 Task: In the  document Purposefile.html Insert the command  'Viewing'Email the file to   'softage2@softage.net', with message attached Time-Sensitive: I kindly ask you to go through the email I've sent as soon as possible. and file type: HTML
Action: Mouse moved to (263, 302)
Screenshot: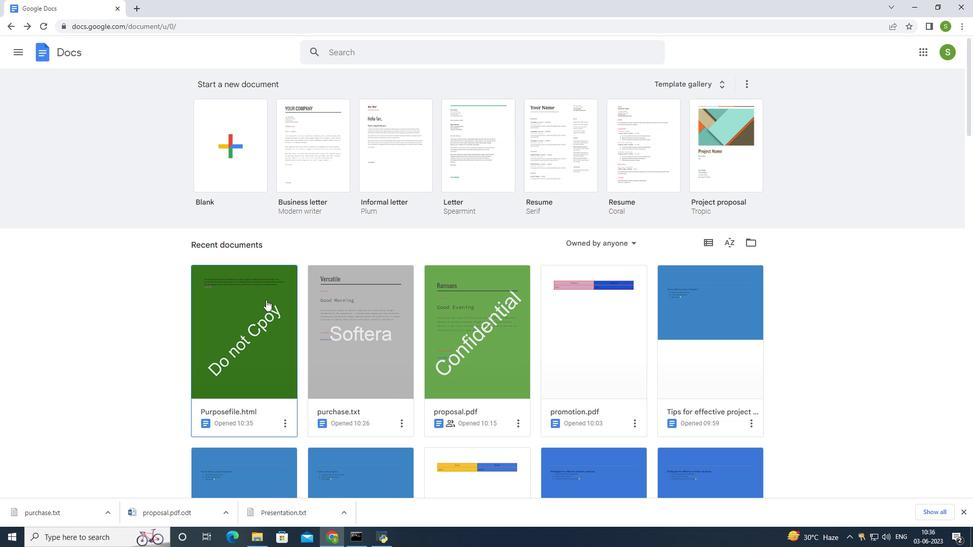 
Action: Mouse pressed left at (263, 302)
Screenshot: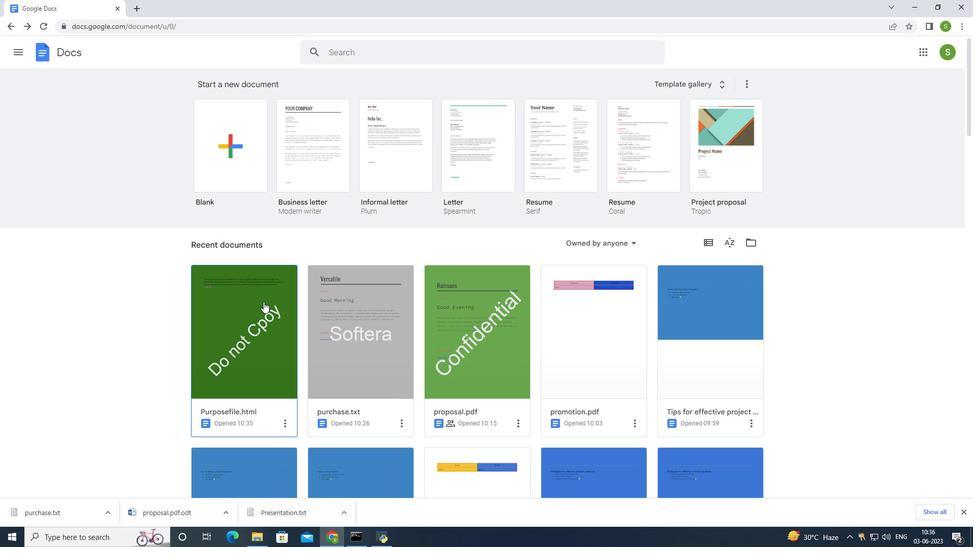 
Action: Mouse moved to (924, 81)
Screenshot: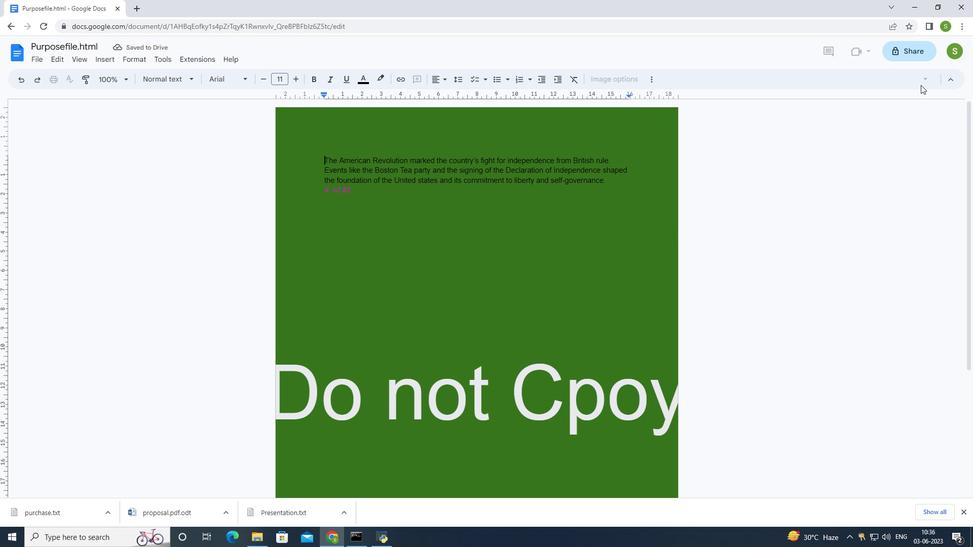 
Action: Mouse pressed left at (924, 81)
Screenshot: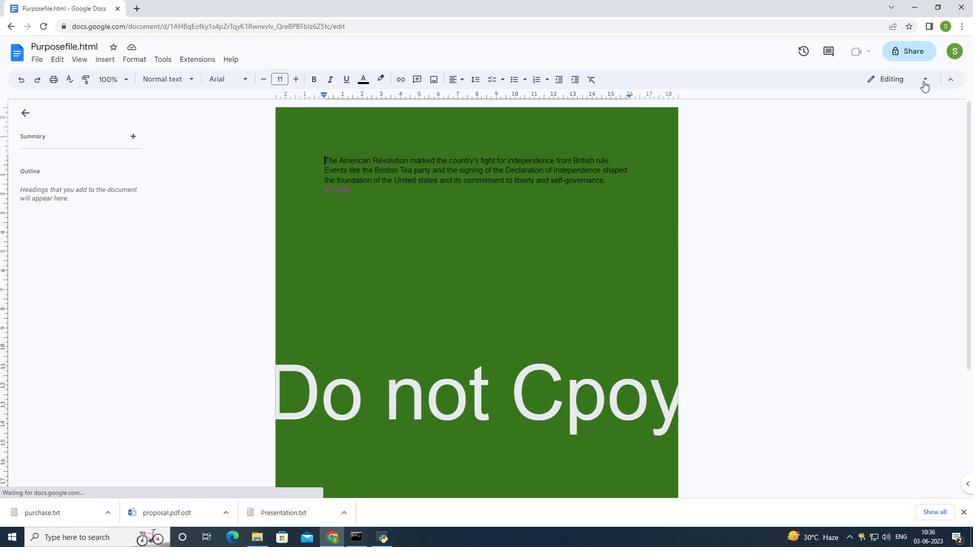 
Action: Mouse moved to (871, 153)
Screenshot: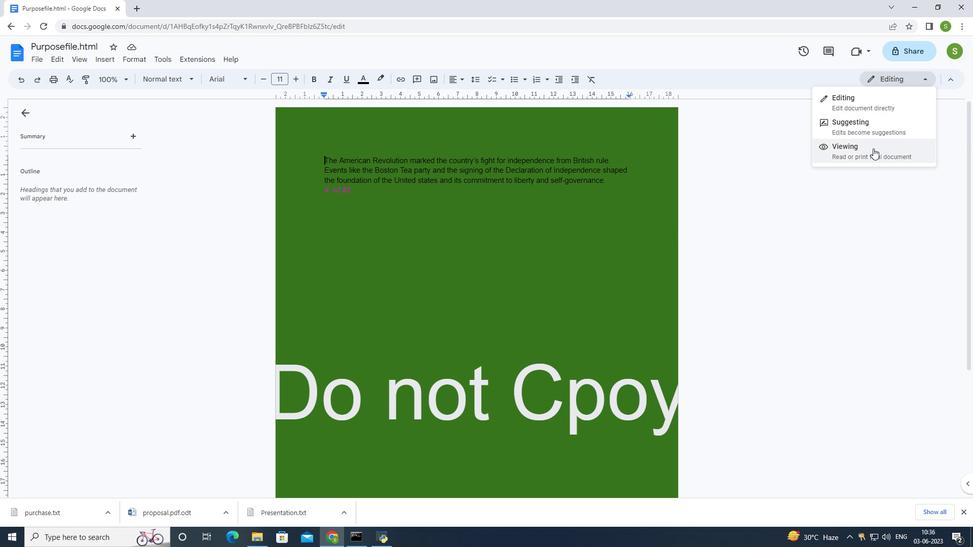
Action: Mouse pressed left at (871, 153)
Screenshot: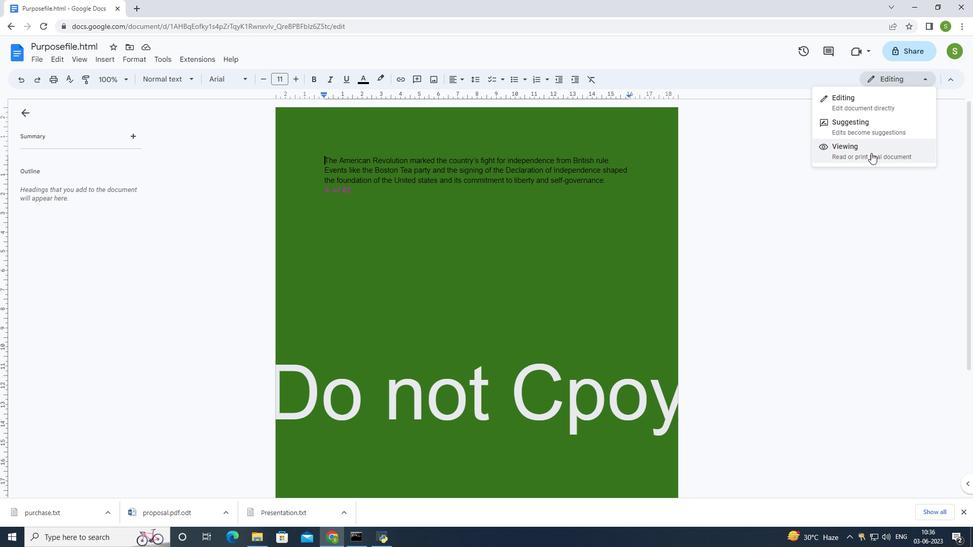 
Action: Mouse moved to (36, 58)
Screenshot: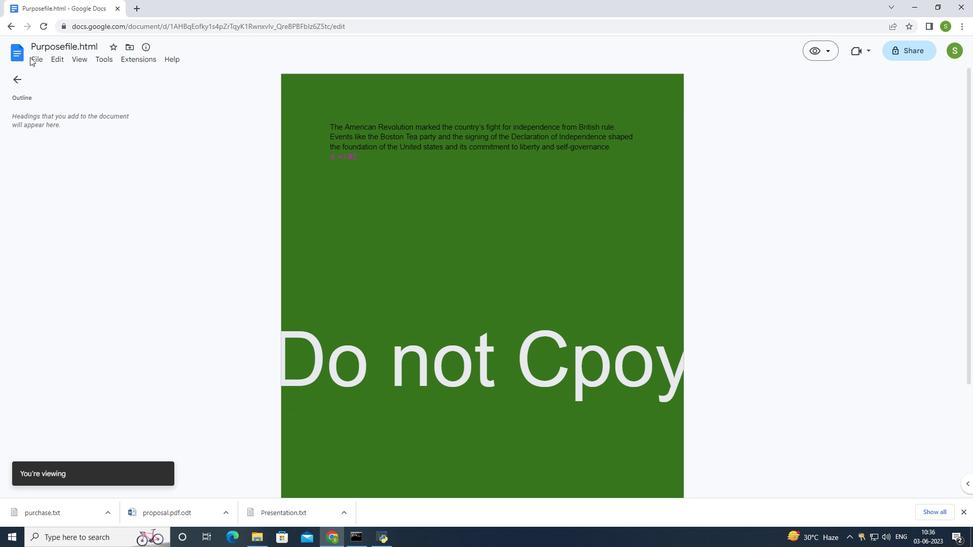 
Action: Mouse pressed left at (36, 58)
Screenshot: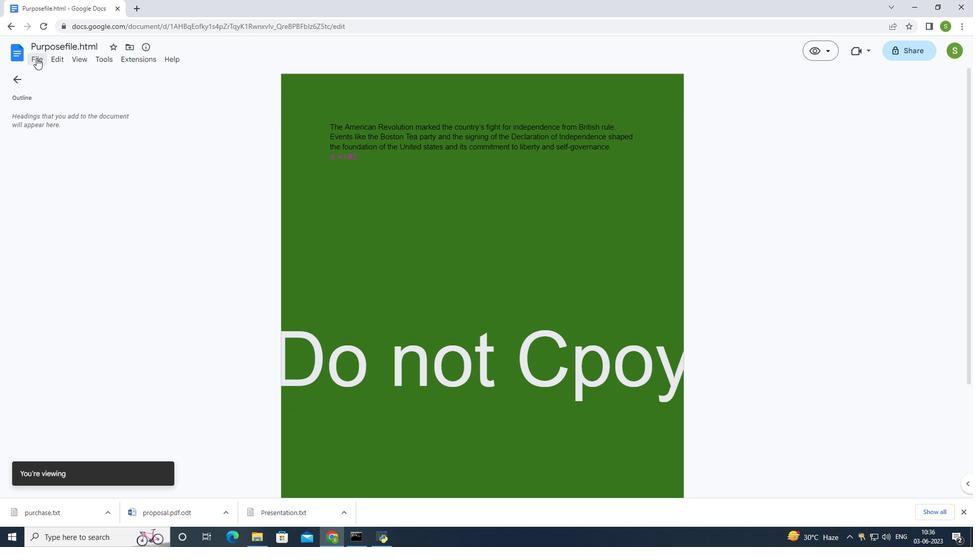 
Action: Mouse moved to (50, 146)
Screenshot: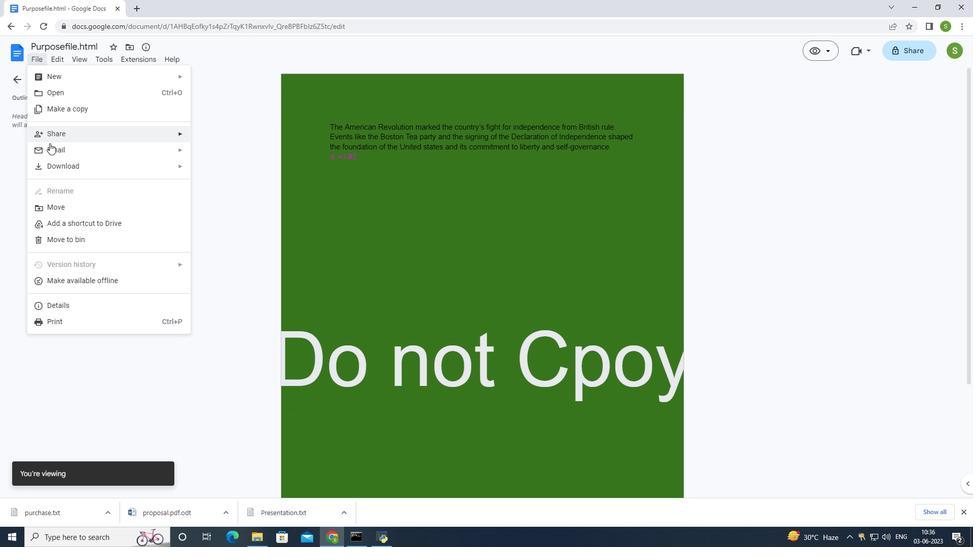 
Action: Mouse pressed left at (50, 146)
Screenshot: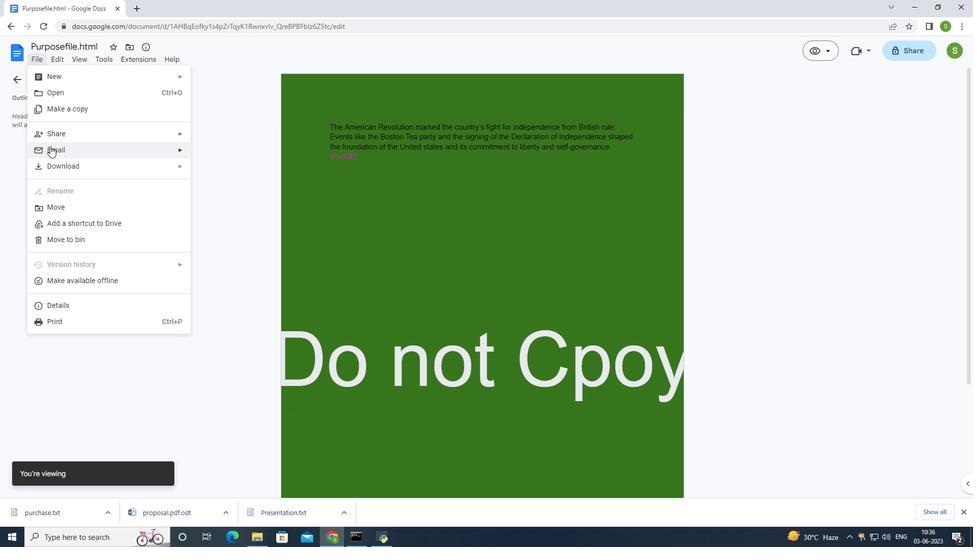 
Action: Mouse moved to (205, 148)
Screenshot: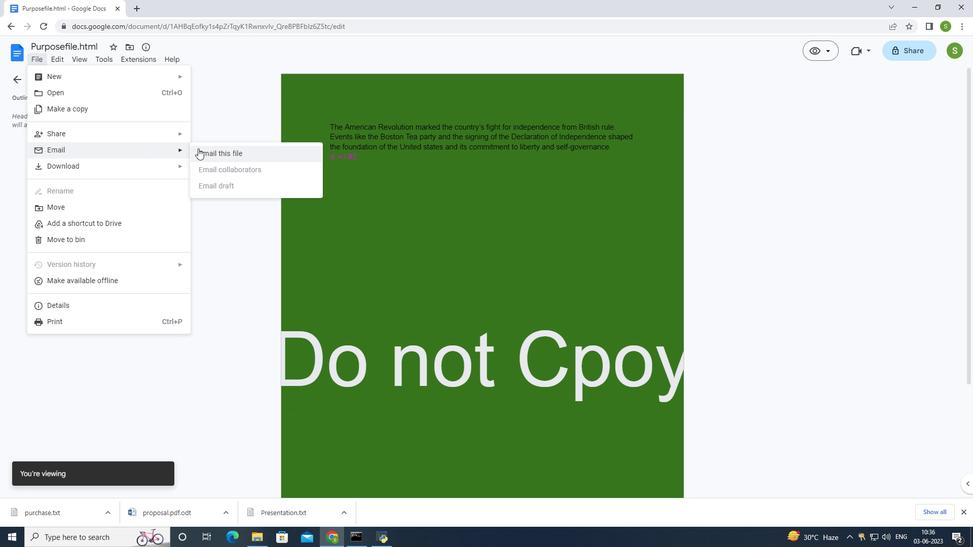 
Action: Mouse pressed left at (205, 148)
Screenshot: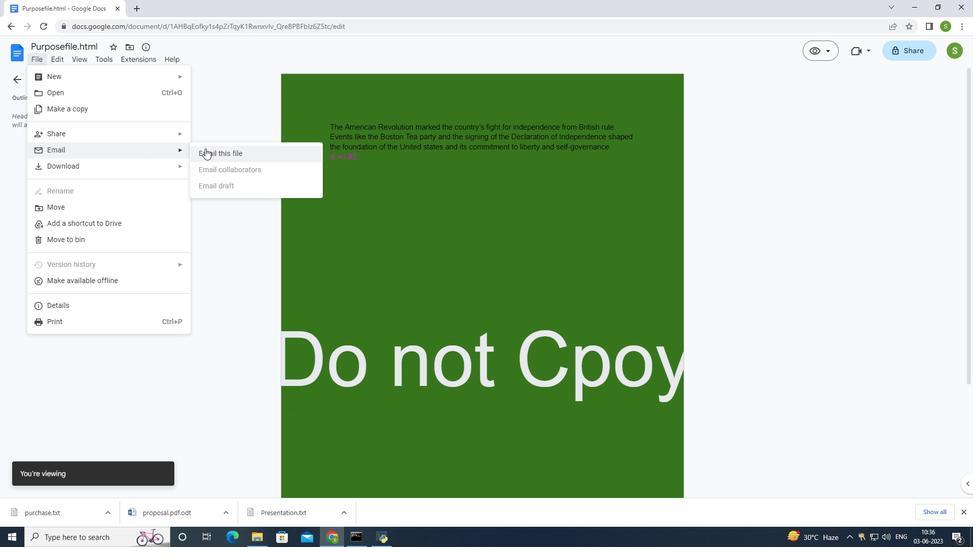 
Action: Mouse moved to (763, 233)
Screenshot: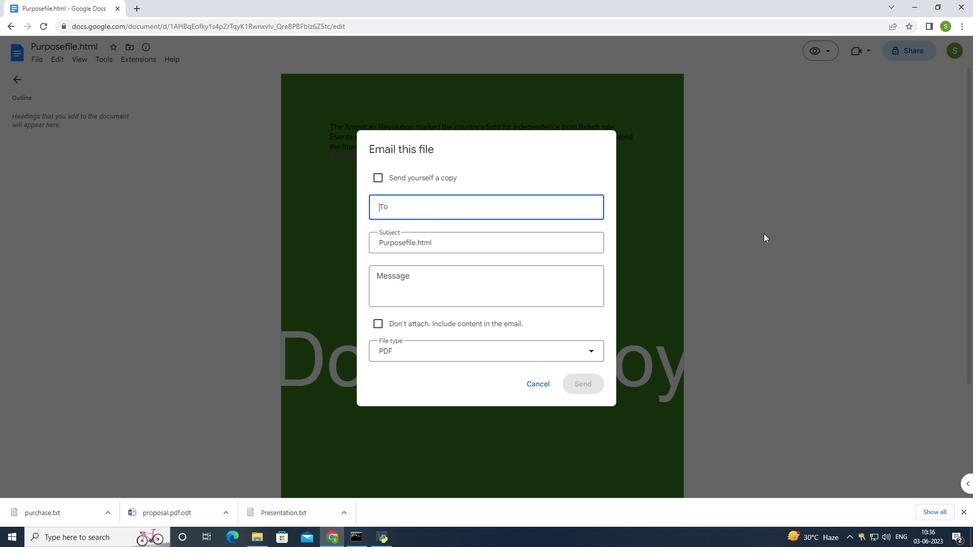 
Action: Key pressed softage.2<Key.shift>@softage.net
Screenshot: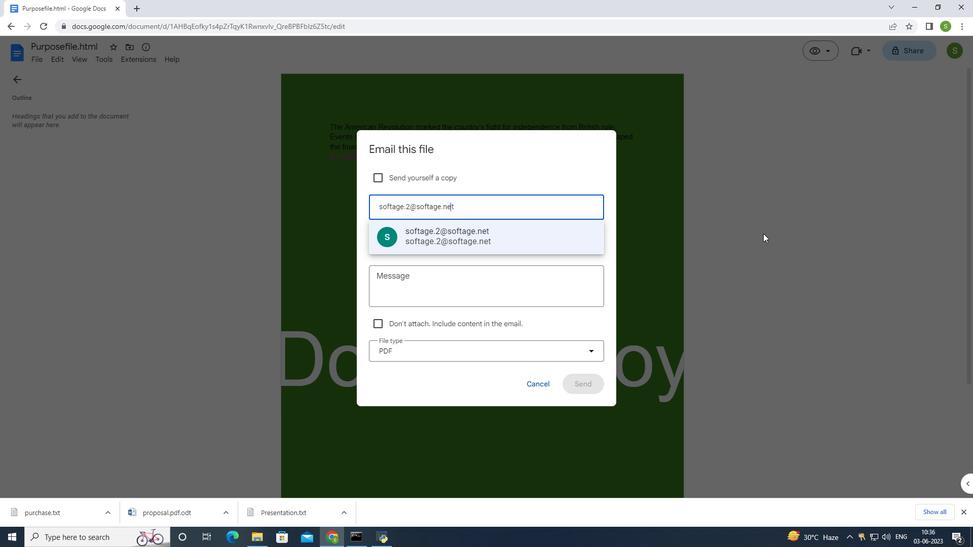 
Action: Mouse moved to (507, 238)
Screenshot: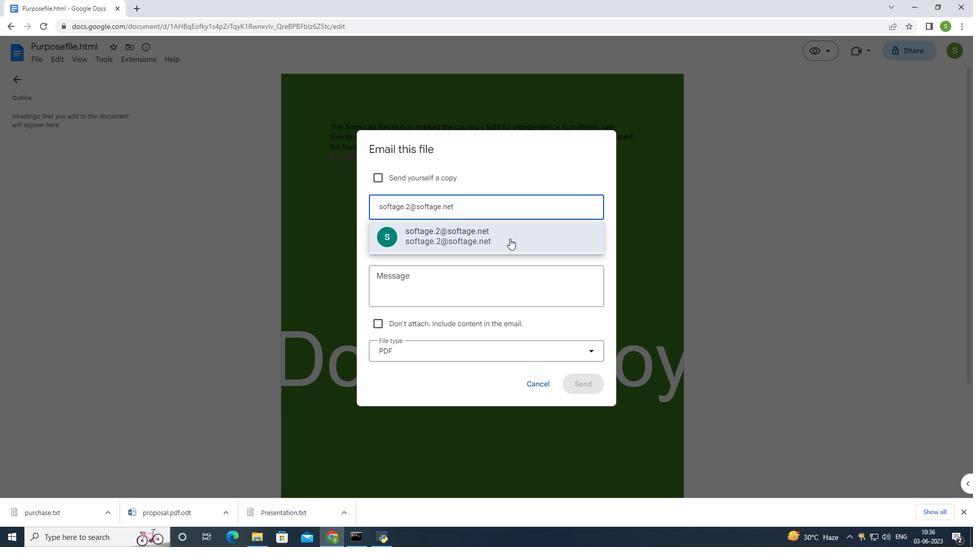 
Action: Mouse pressed left at (507, 238)
Screenshot: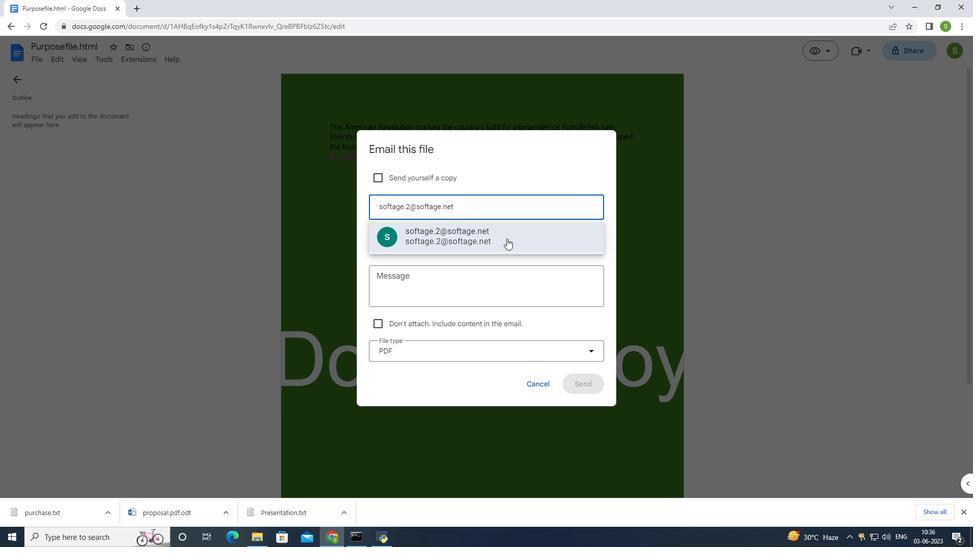 
Action: Mouse moved to (504, 285)
Screenshot: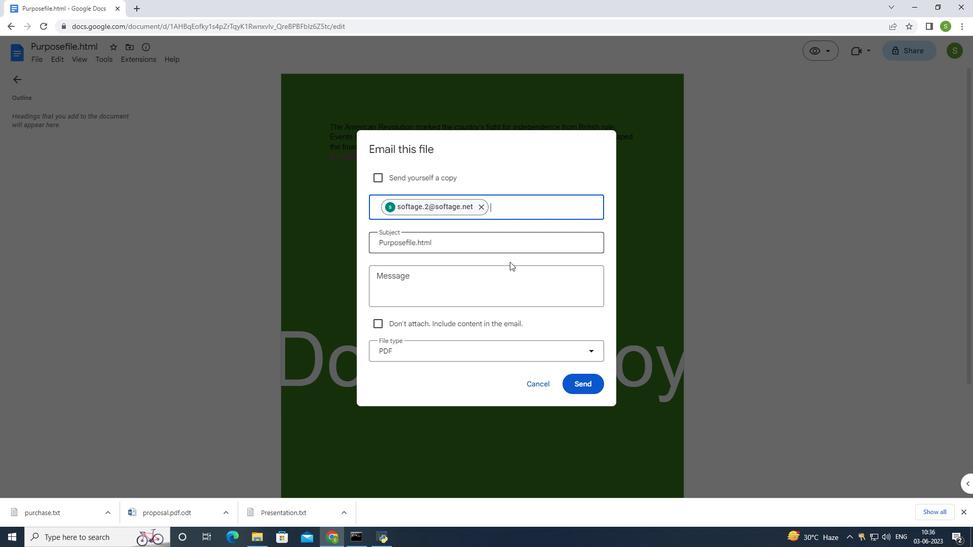 
Action: Mouse pressed left at (504, 285)
Screenshot: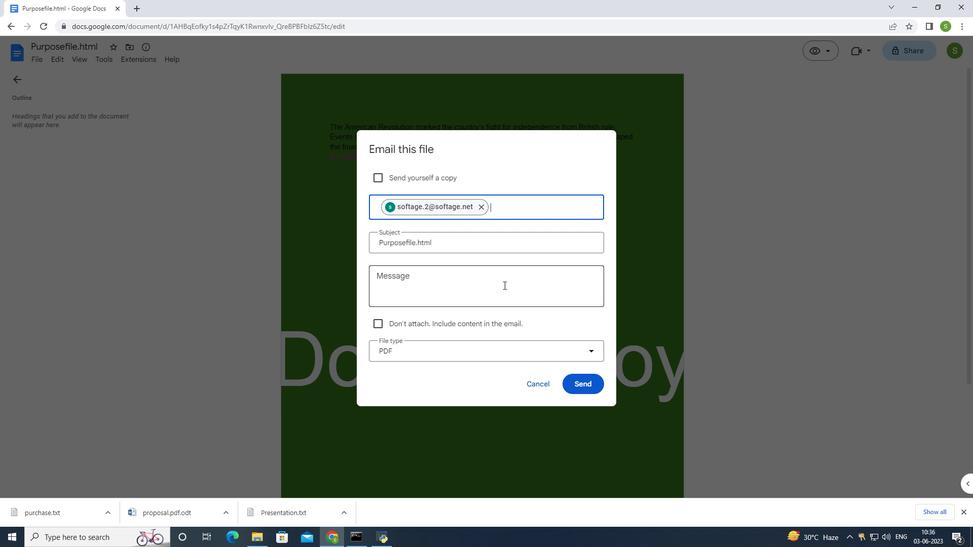 
Action: Mouse moved to (504, 285)
Screenshot: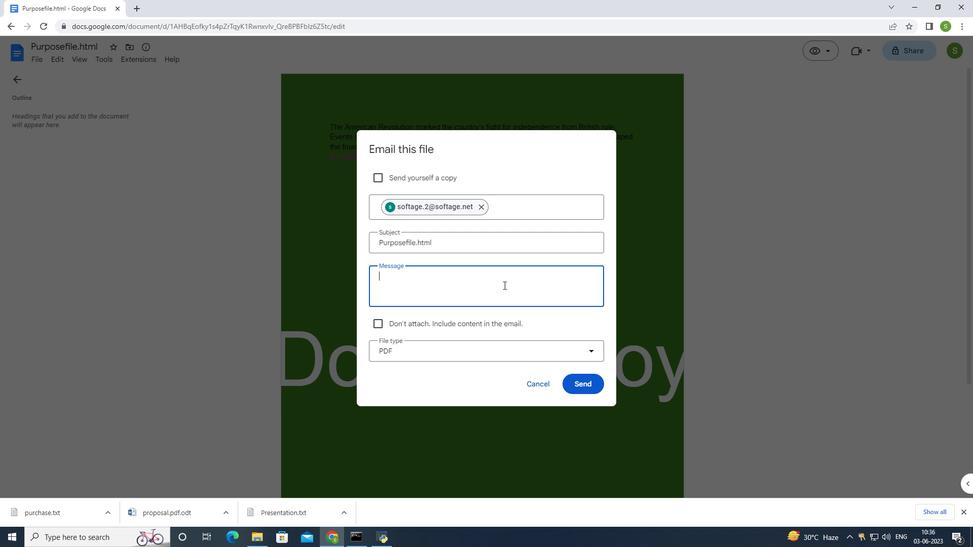 
Action: Key pressed <Key.shift>I<Key.space>kindly<Key.space>ask<Key.space>you<Key.space>to<Key.space>go<Key.space>through<Key.space>the<Key.space>email<Key.space><Key.shift>I've<Key.space>sent<Key.space>as<Key.space>soon<Key.space>as<Key.space>possible.
Screenshot: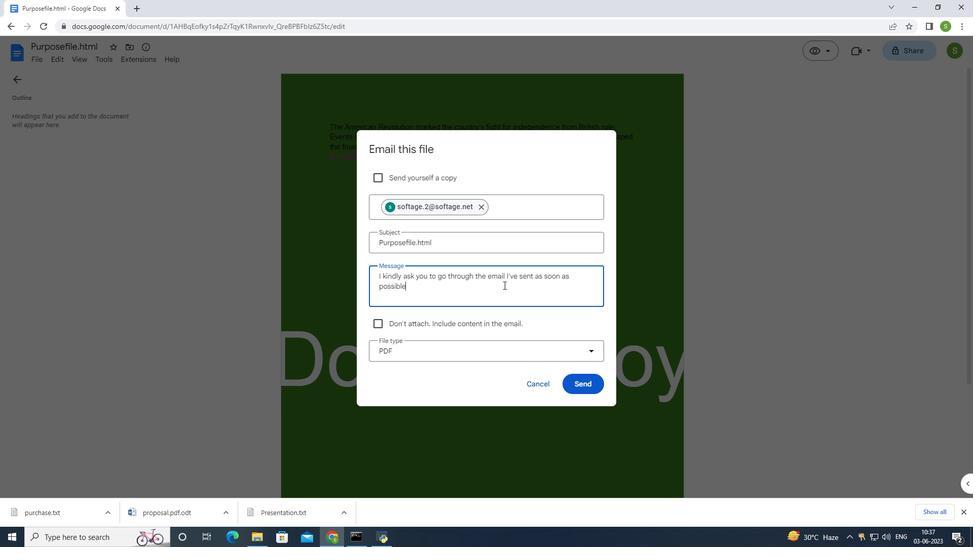 
Action: Mouse moved to (448, 356)
Screenshot: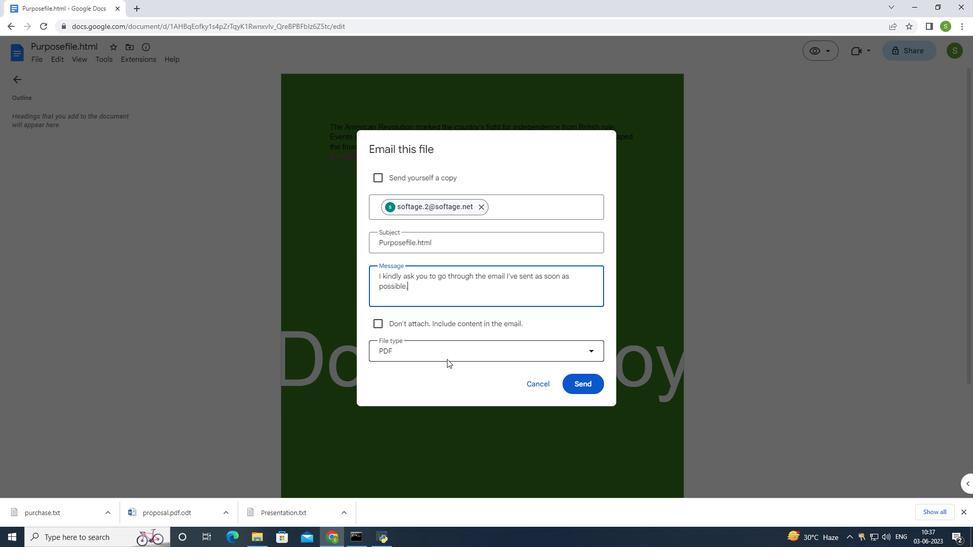 
Action: Mouse pressed left at (448, 356)
Screenshot: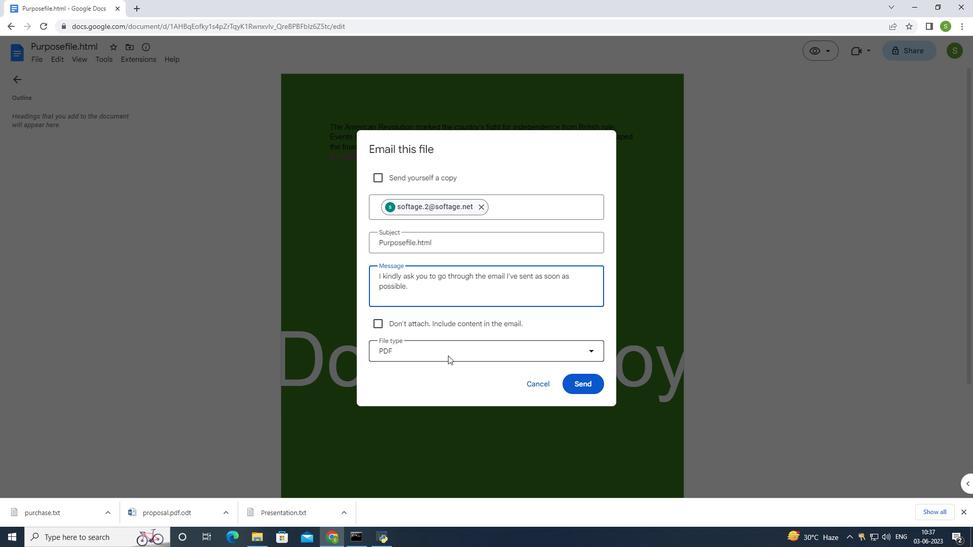 
Action: Mouse moved to (449, 425)
Screenshot: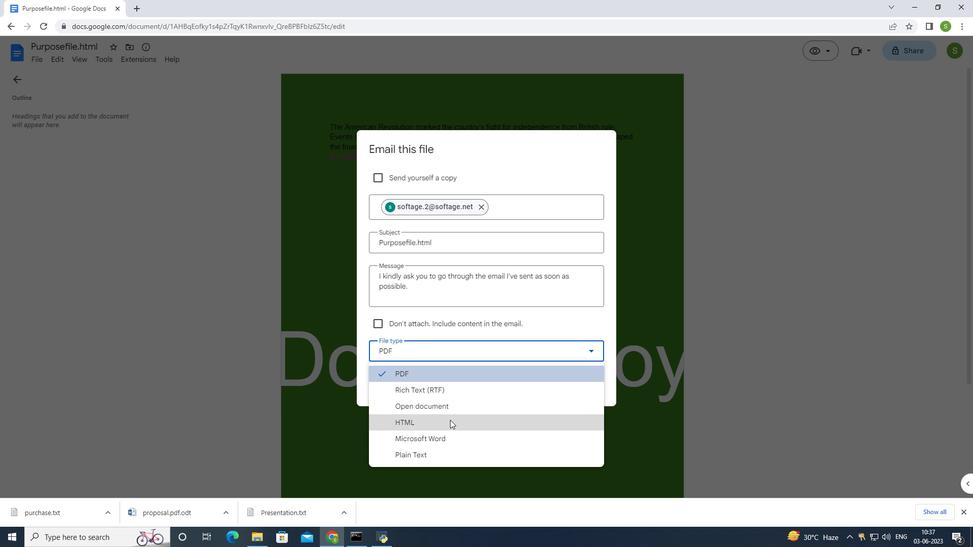 
Action: Mouse pressed left at (449, 425)
Screenshot: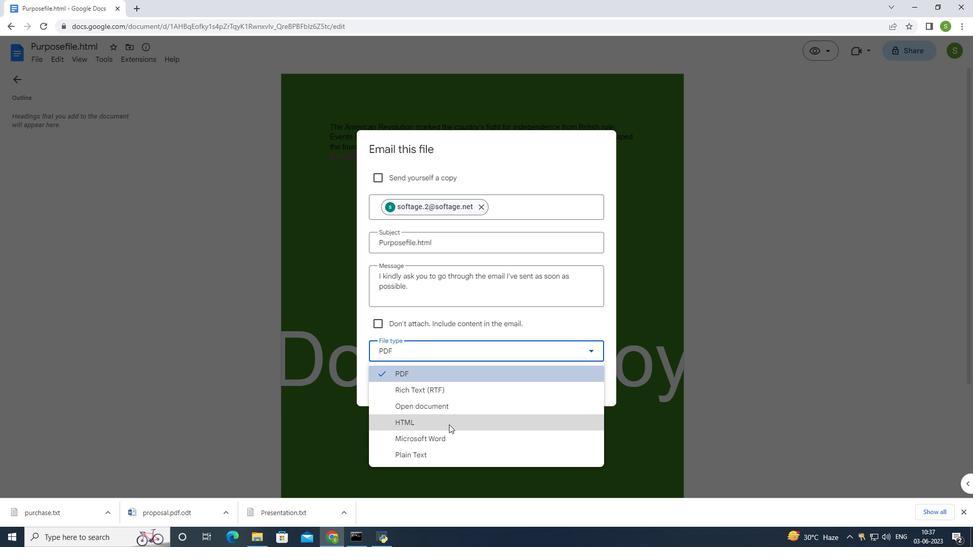 
Action: Mouse moved to (582, 380)
Screenshot: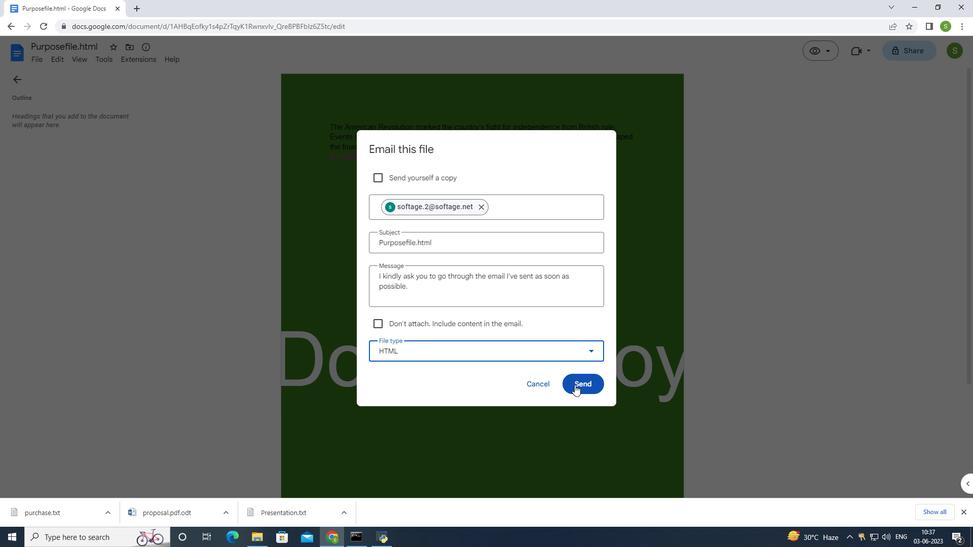 
Action: Mouse pressed left at (582, 380)
Screenshot: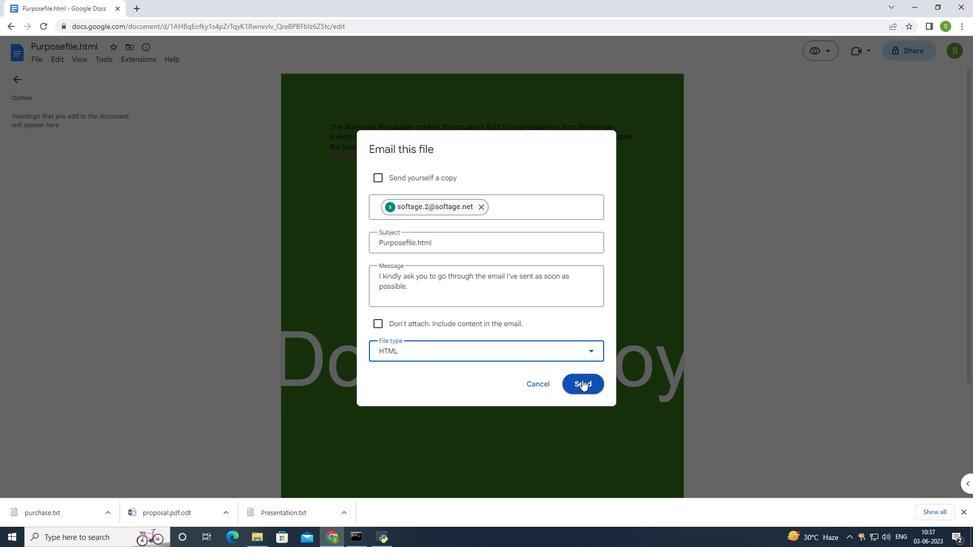 
Action: Mouse moved to (627, 362)
Screenshot: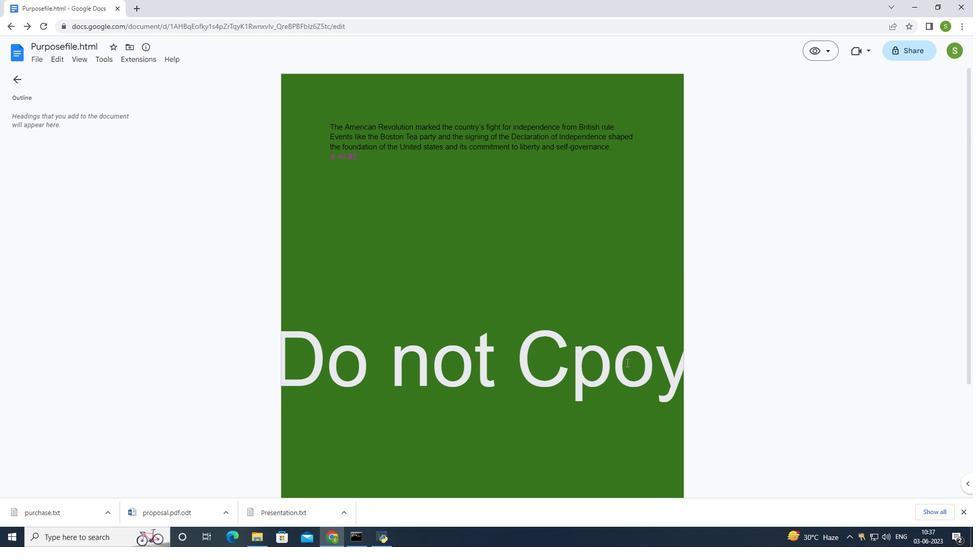 
